 Task: Add the description "You ain"t kill me unless you kill me." and apply the Custom angle as "60Â°".
Action: Mouse moved to (251, 162)
Screenshot: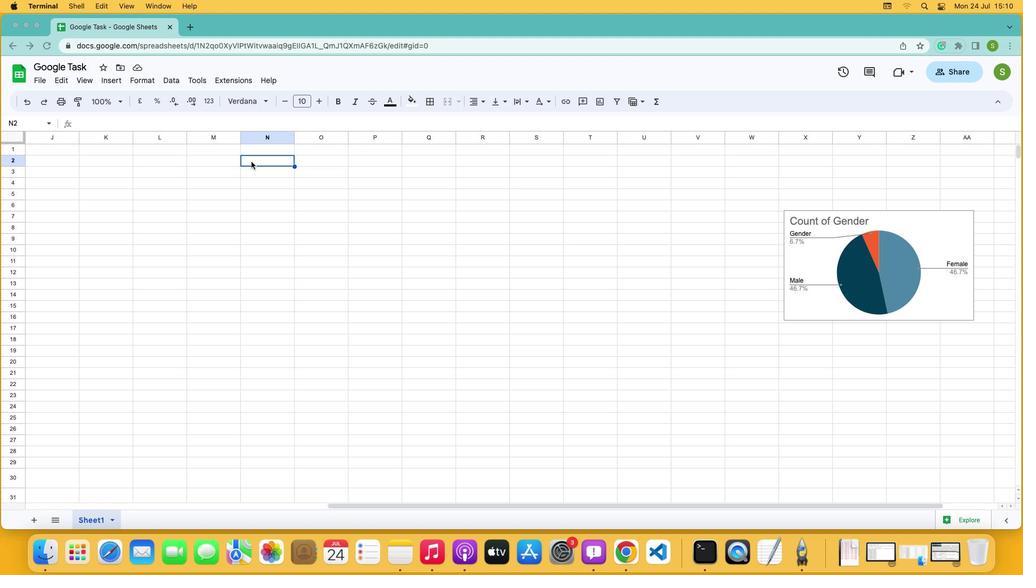 
Action: Mouse pressed left at (251, 162)
Screenshot: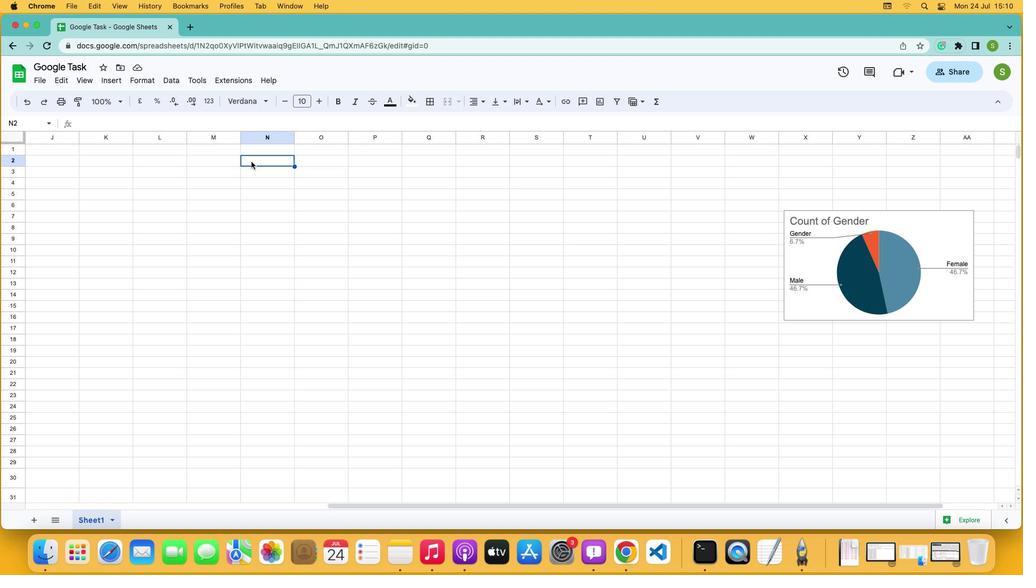 
Action: Mouse moved to (245, 166)
Screenshot: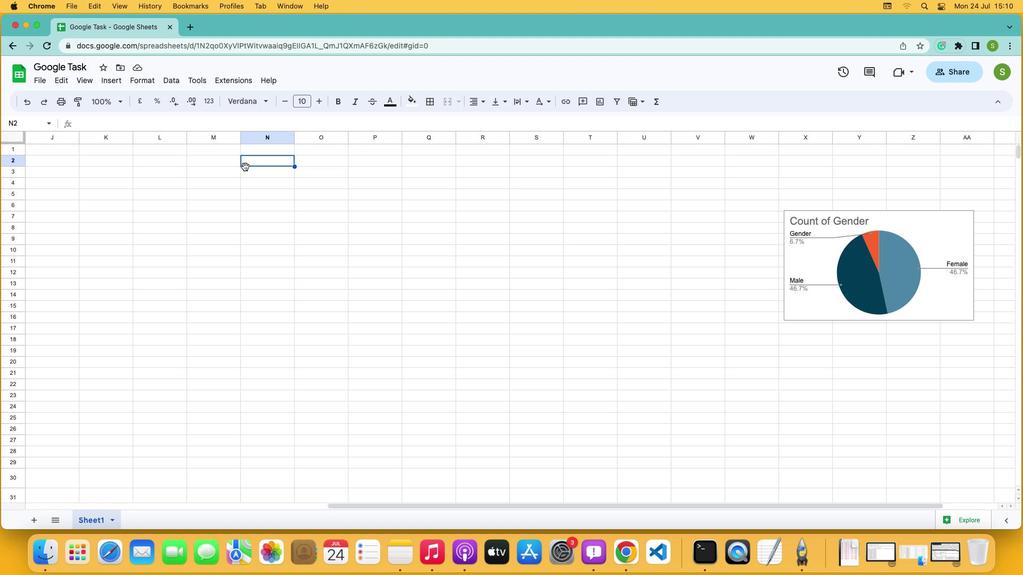 
Action: Key pressed Key.shift'Y''o''u'Key.space'a''i''n'Key.shift_r'"''t'Key.space'k''i''l''l'Key.space'm''e'Key.space'u''n''l''e''s''s'Key.space'y''o''u'Key.space'k''i''l''l'Key.space'm''e'
Screenshot: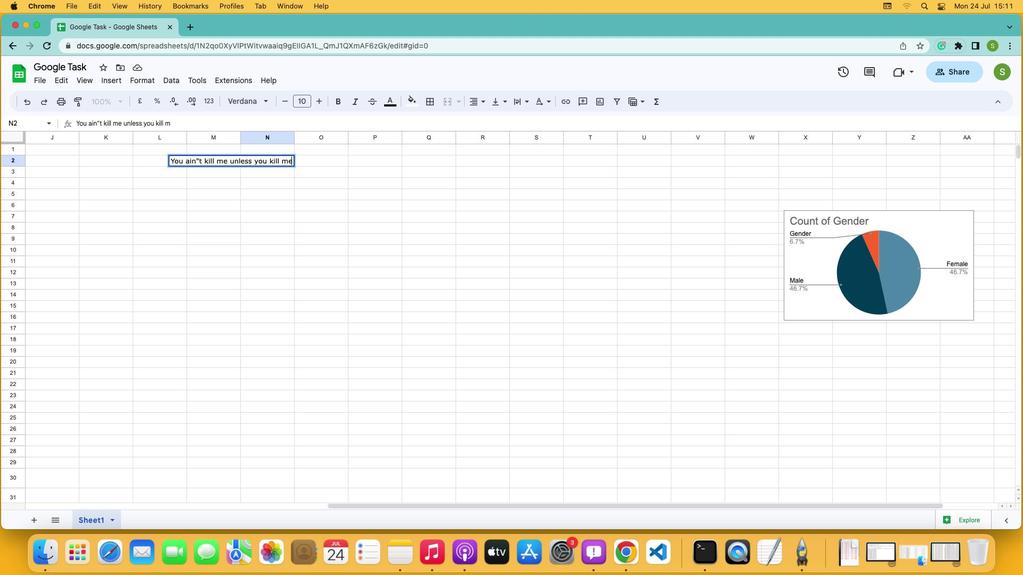 
Action: Mouse moved to (290, 159)
Screenshot: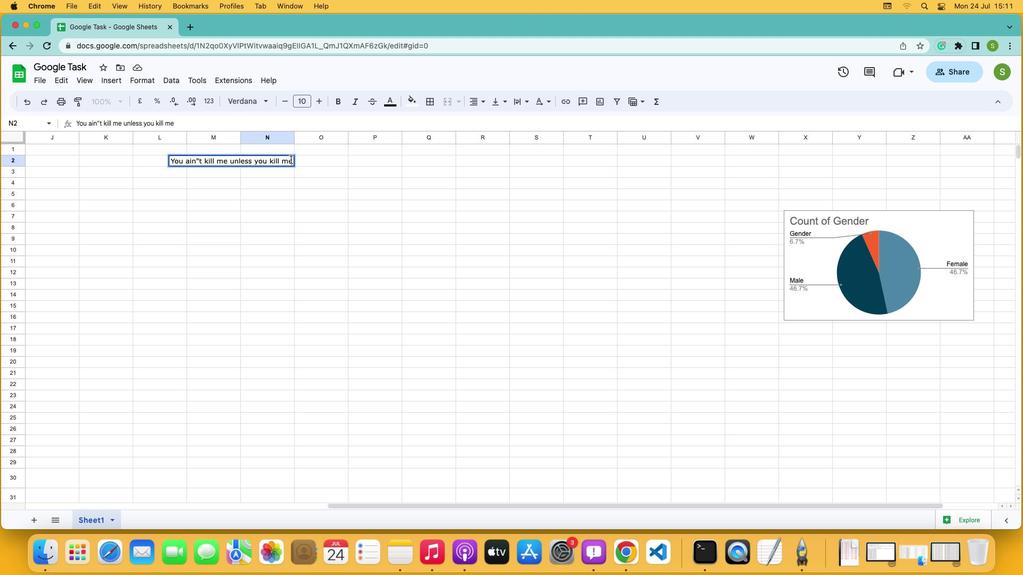 
Action: Mouse pressed left at (290, 159)
Screenshot: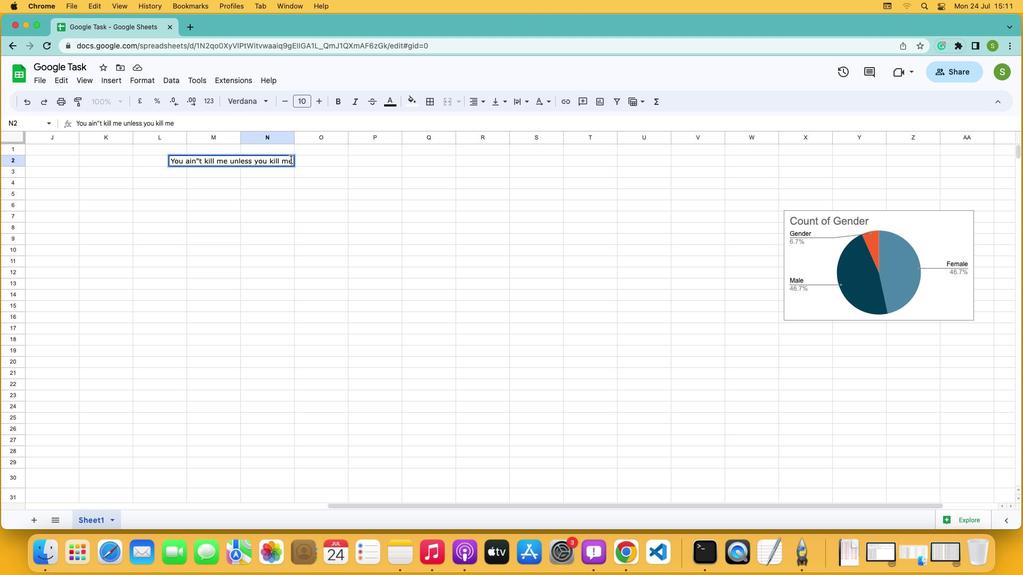 
Action: Mouse moved to (293, 160)
Screenshot: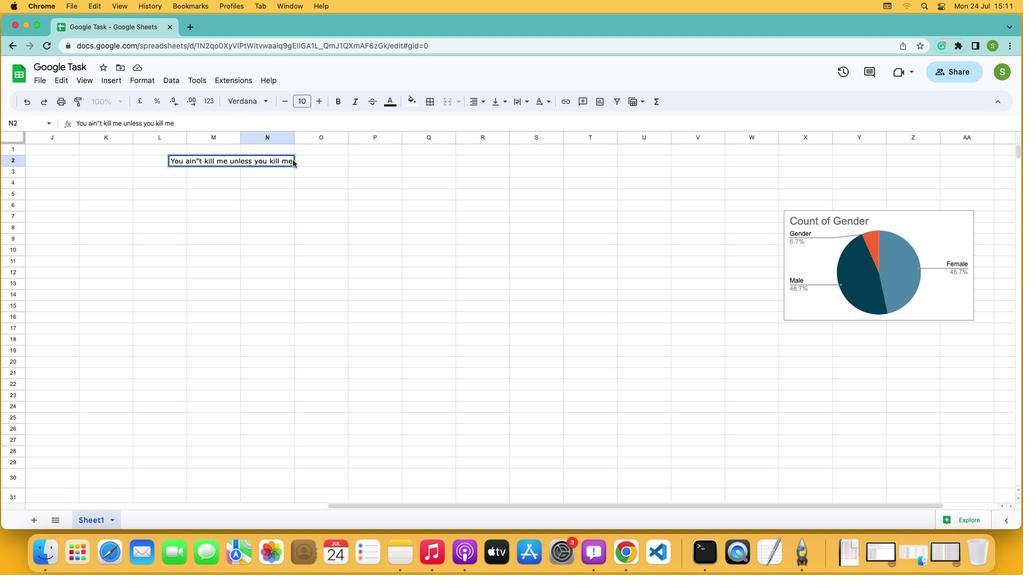 
Action: Mouse pressed left at (293, 160)
Screenshot: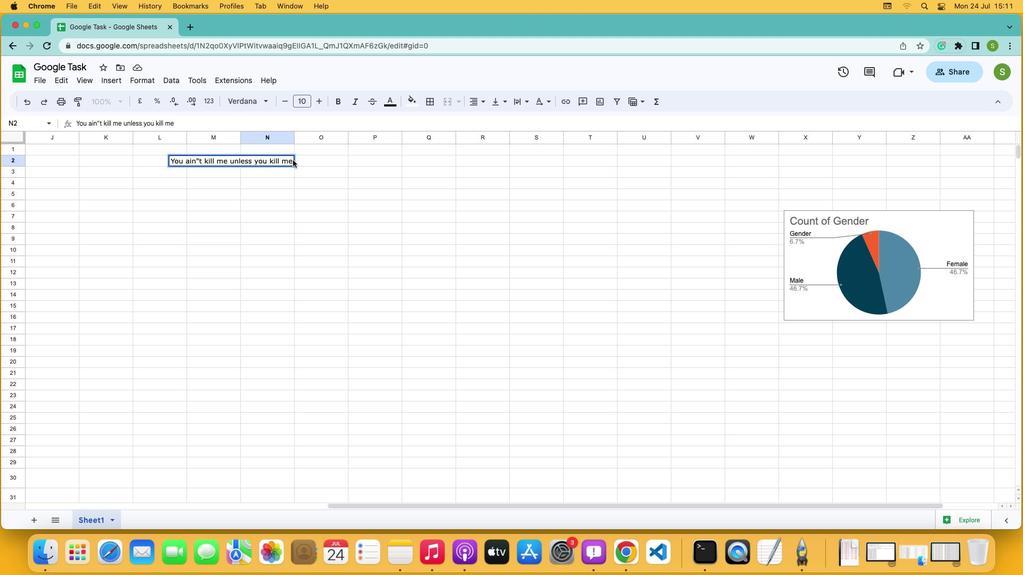 
Action: Mouse moved to (291, 160)
Screenshot: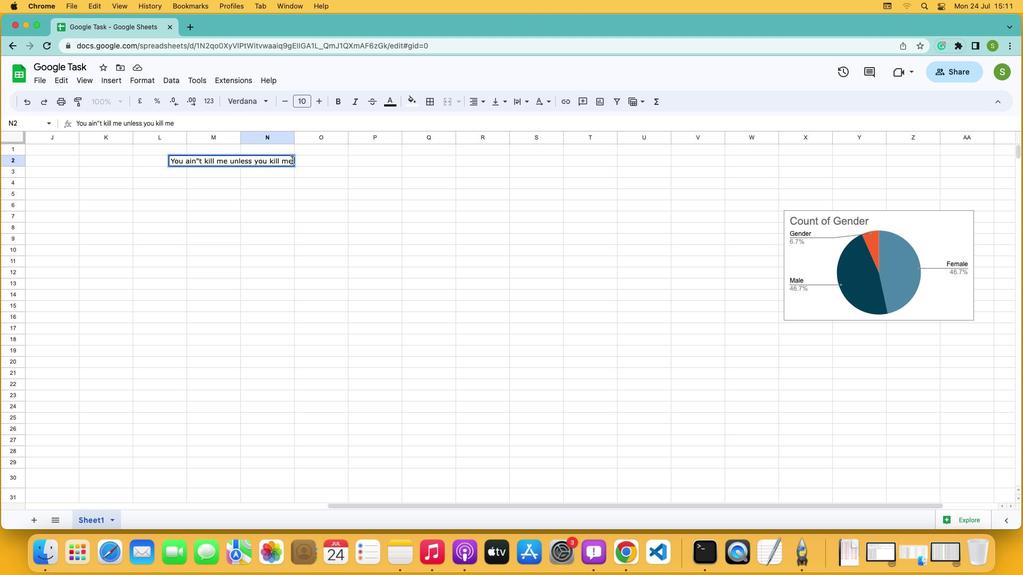 
Action: Mouse pressed left at (291, 160)
Screenshot: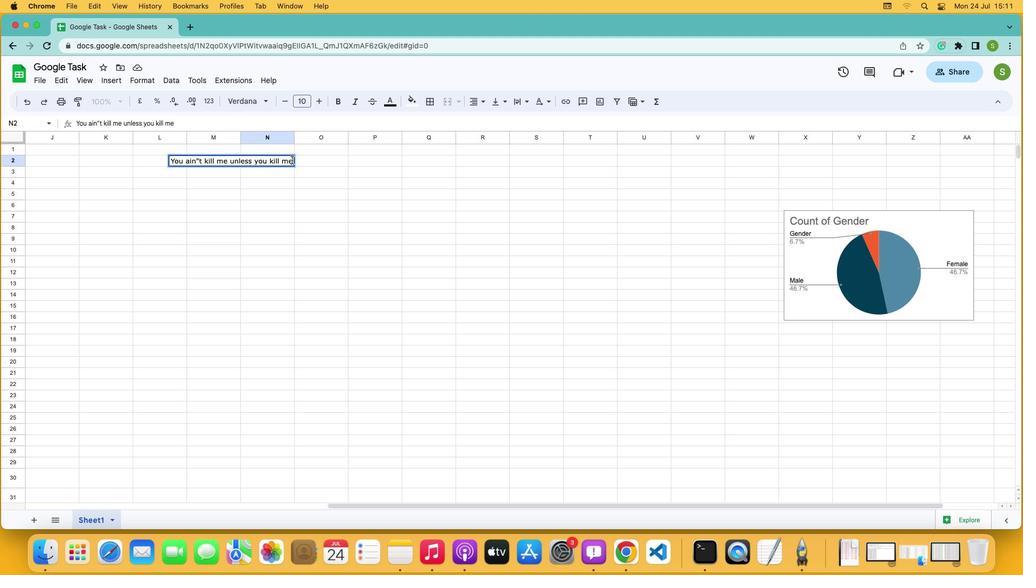 
Action: Mouse moved to (548, 103)
Screenshot: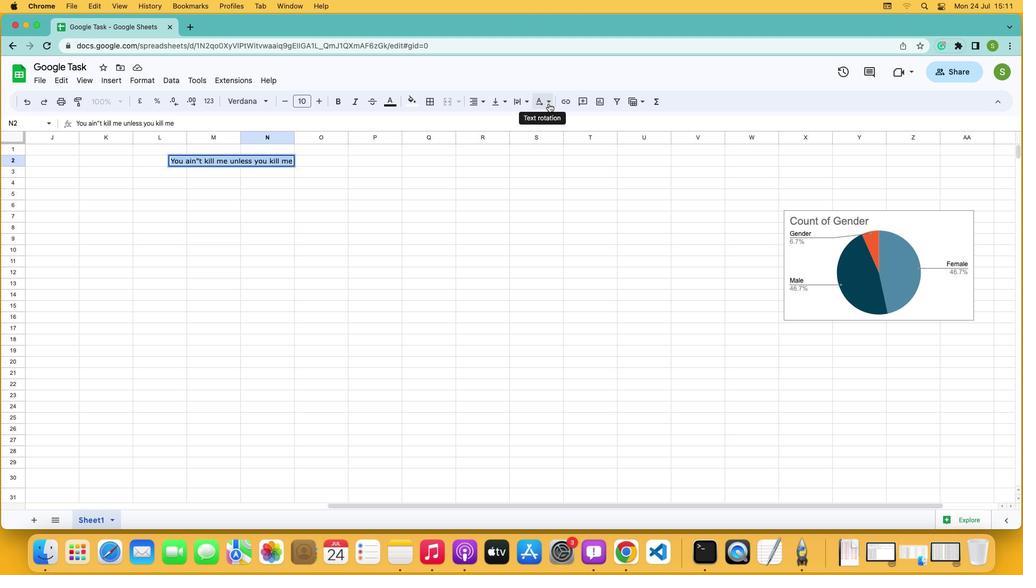 
Action: Mouse pressed left at (548, 103)
Screenshot: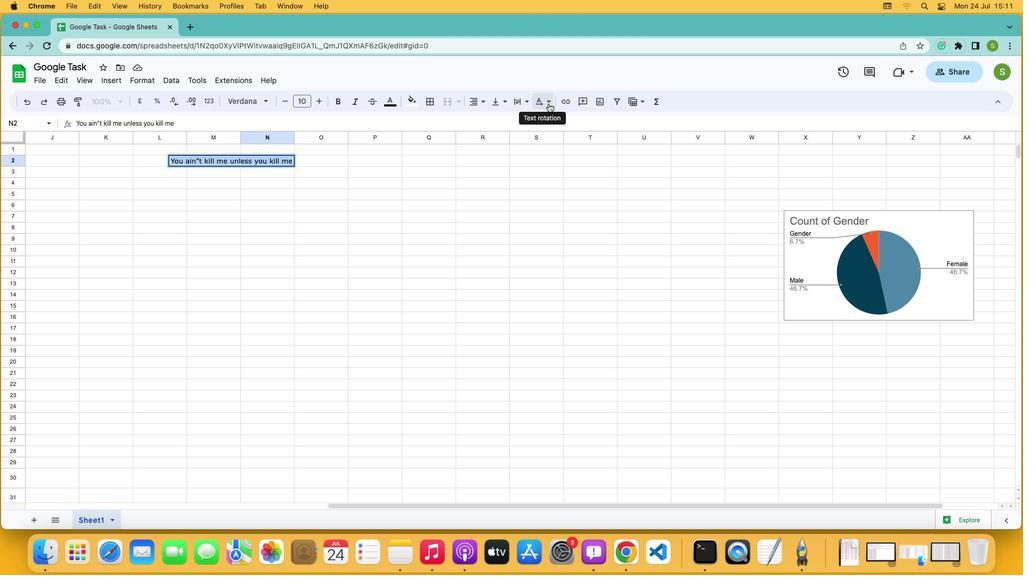 
Action: Mouse moved to (668, 121)
Screenshot: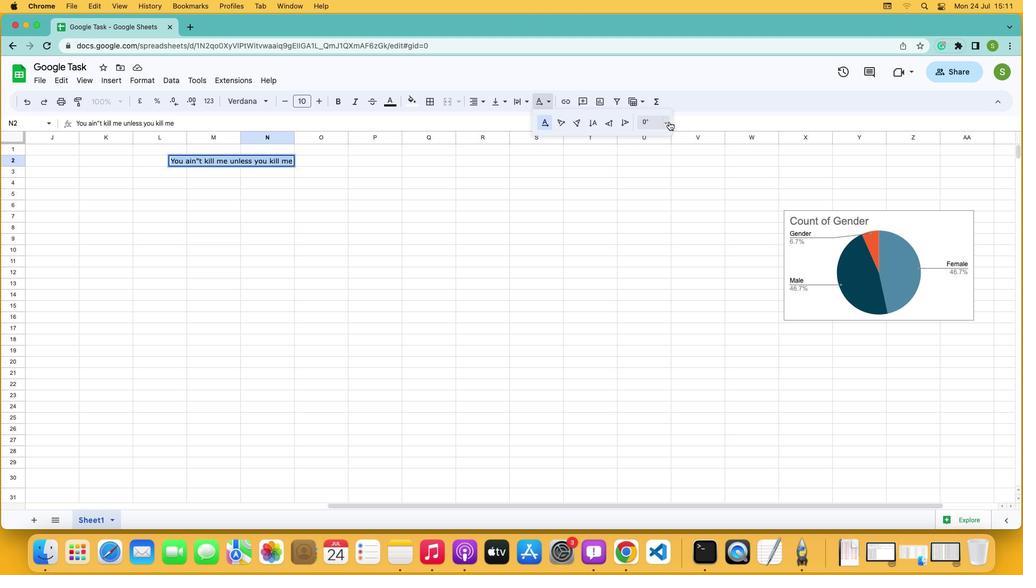 
Action: Mouse pressed left at (668, 121)
Screenshot: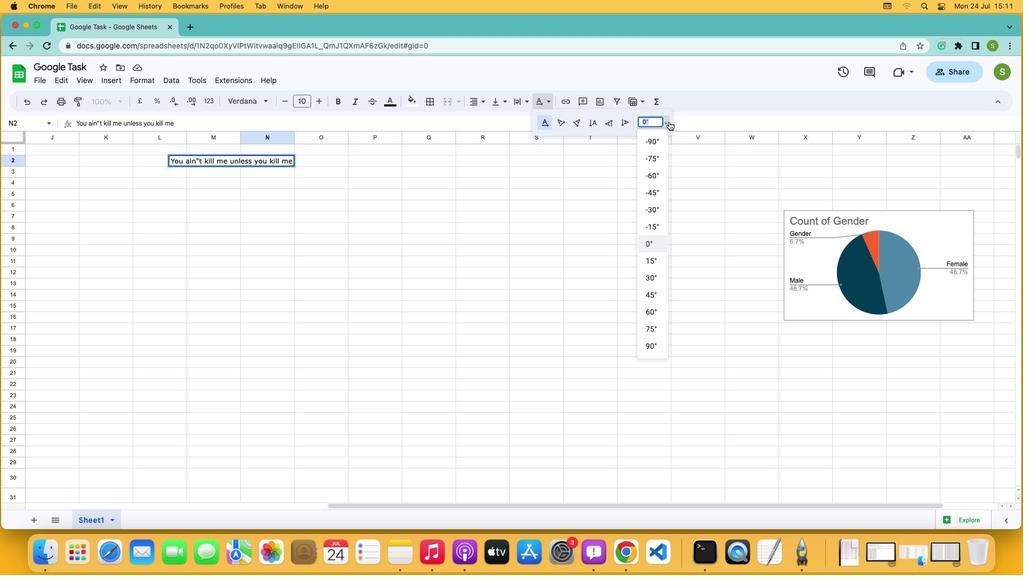 
Action: Mouse moved to (650, 314)
Screenshot: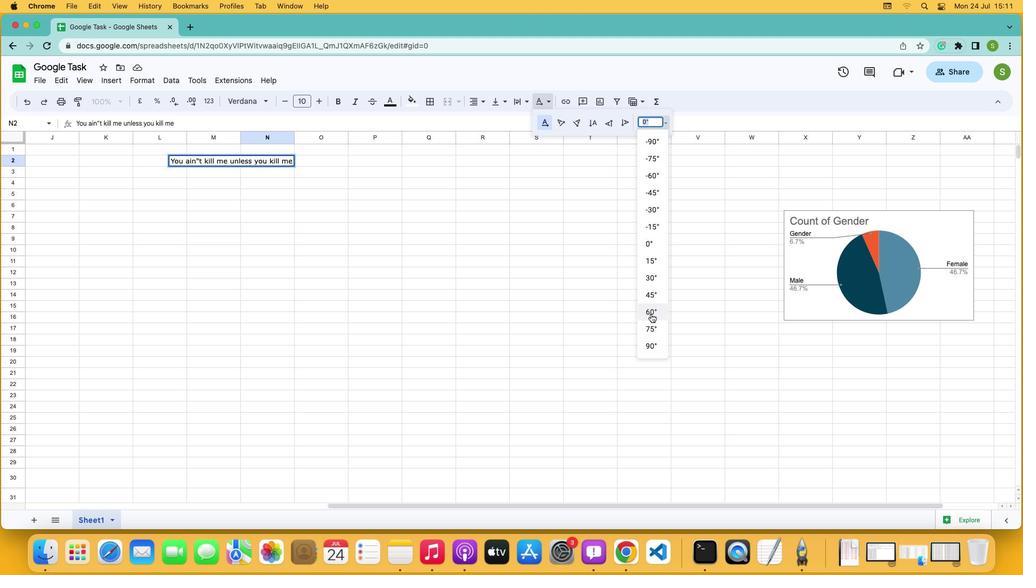 
Action: Mouse pressed left at (650, 314)
Screenshot: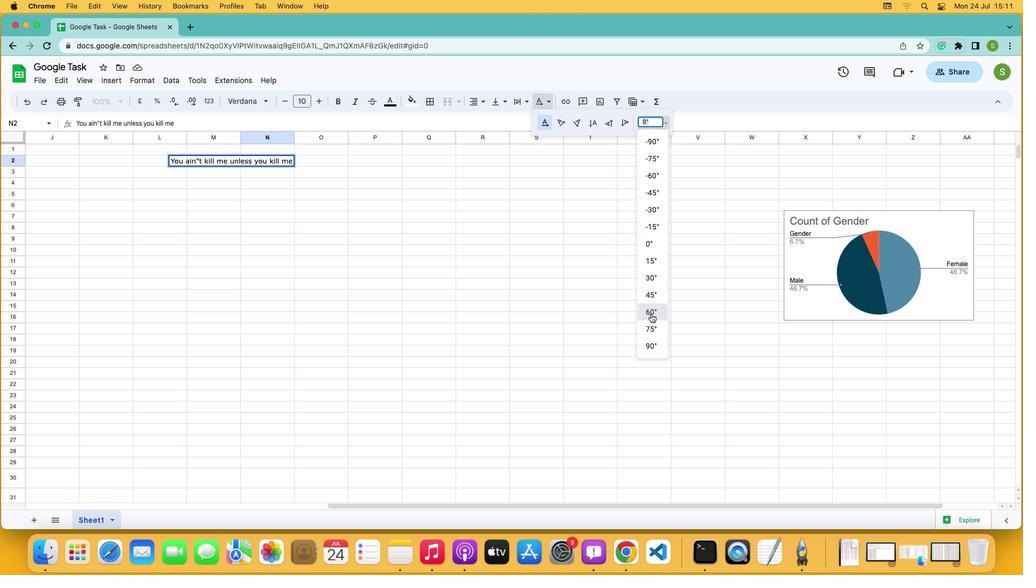 
